 Task: Add Yogi Tea Green Tea Super Antioxidant to the cart.
Action: Mouse moved to (49, 360)
Screenshot: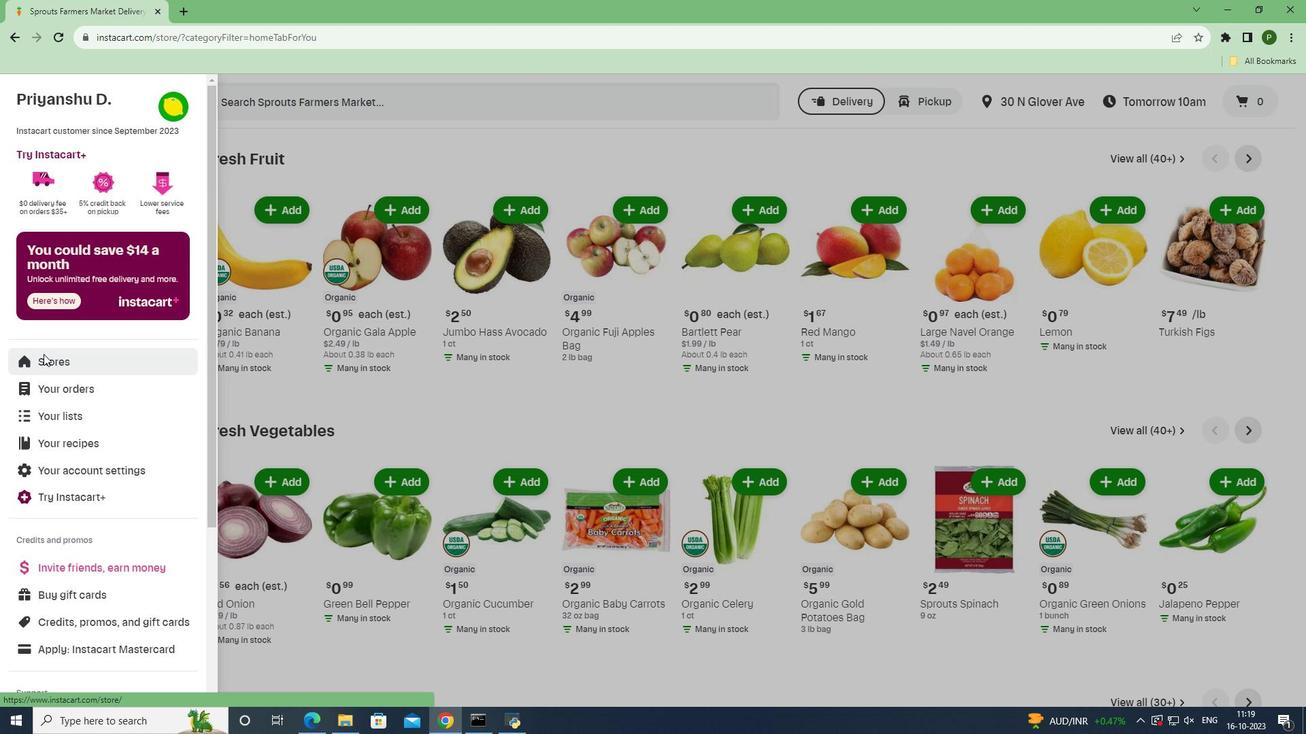 
Action: Mouse pressed left at (49, 360)
Screenshot: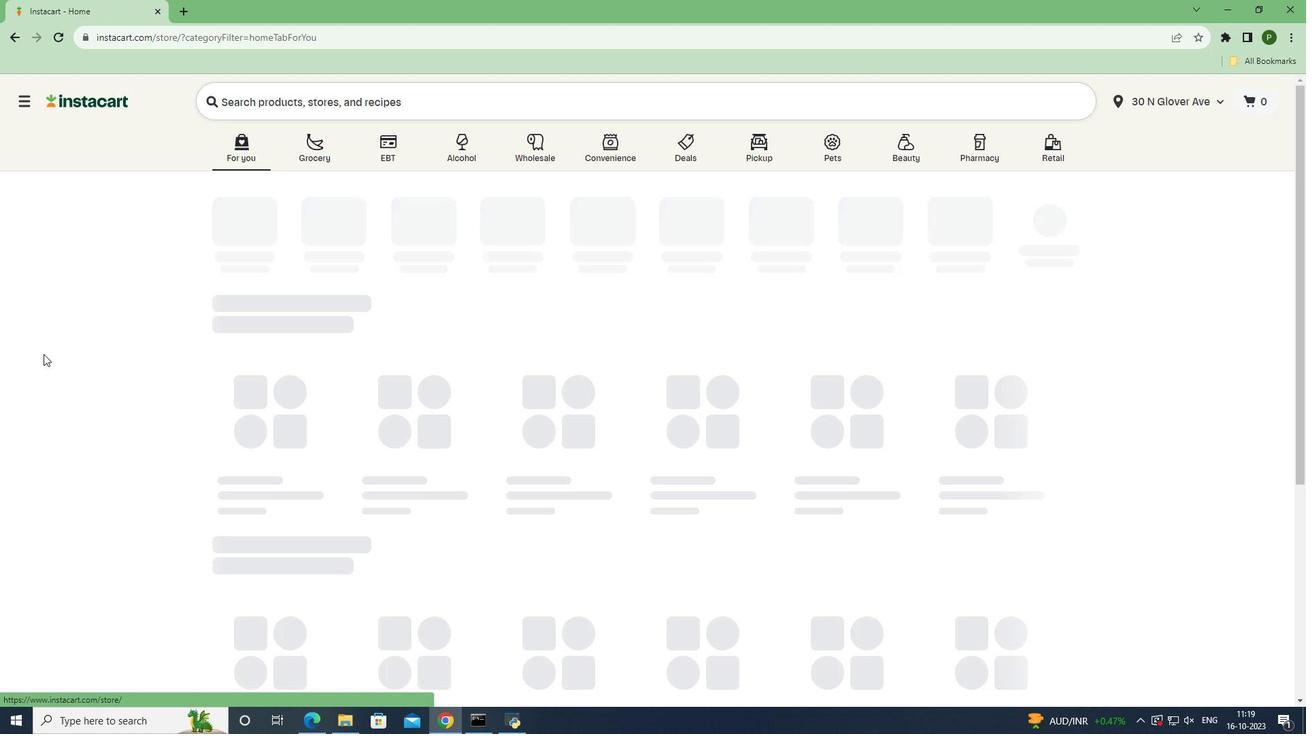 
Action: Mouse moved to (343, 142)
Screenshot: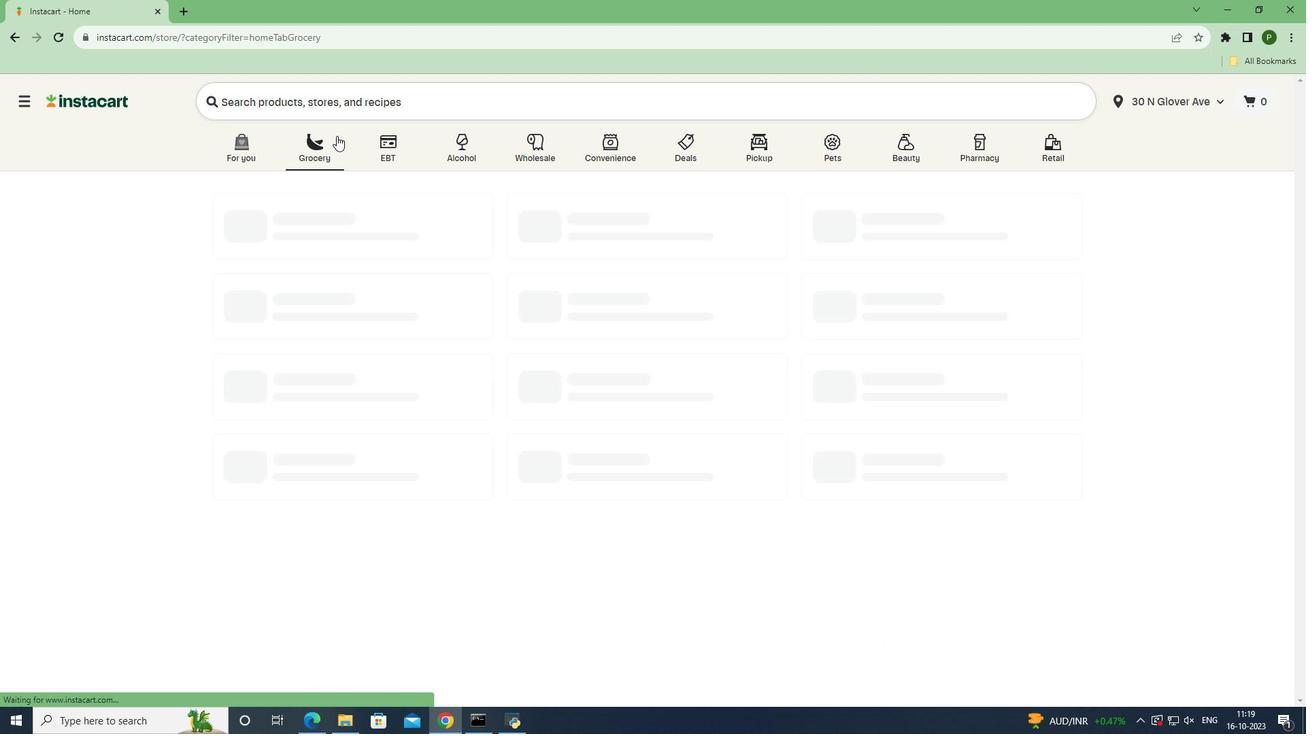 
Action: Mouse pressed left at (343, 142)
Screenshot: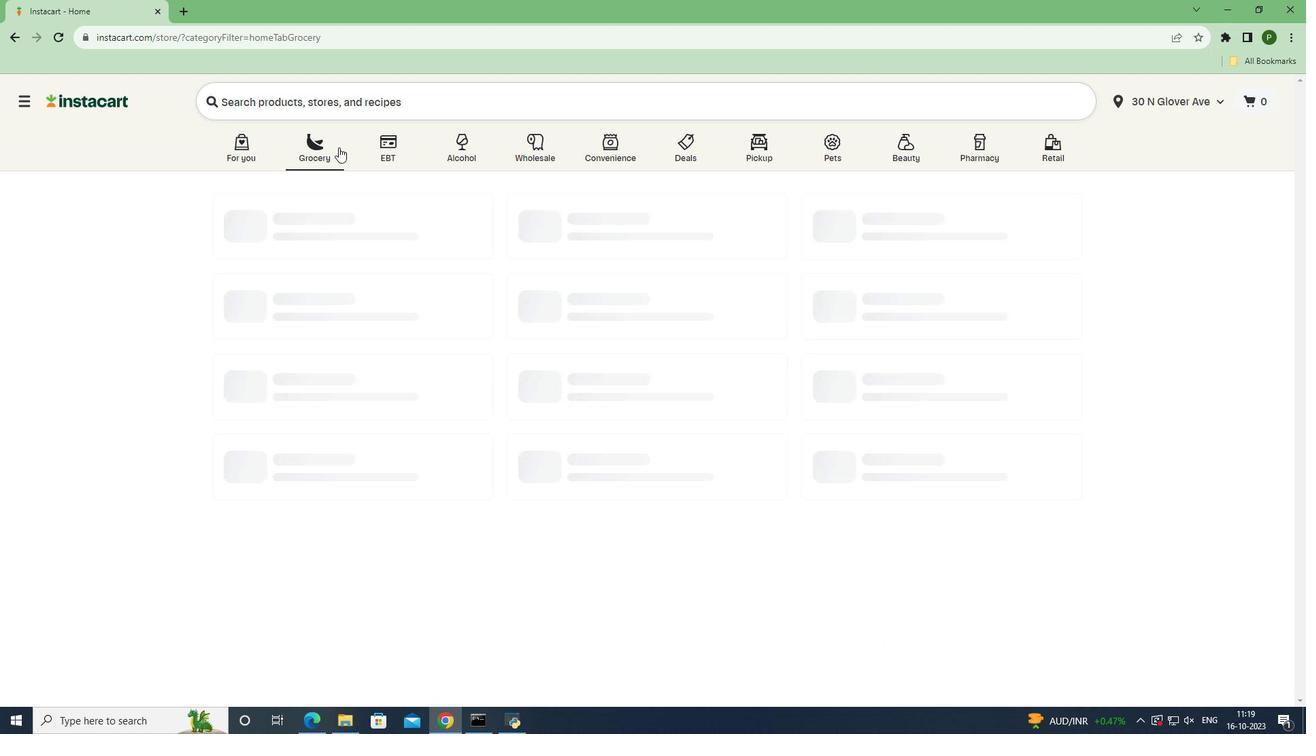 
Action: Mouse moved to (817, 332)
Screenshot: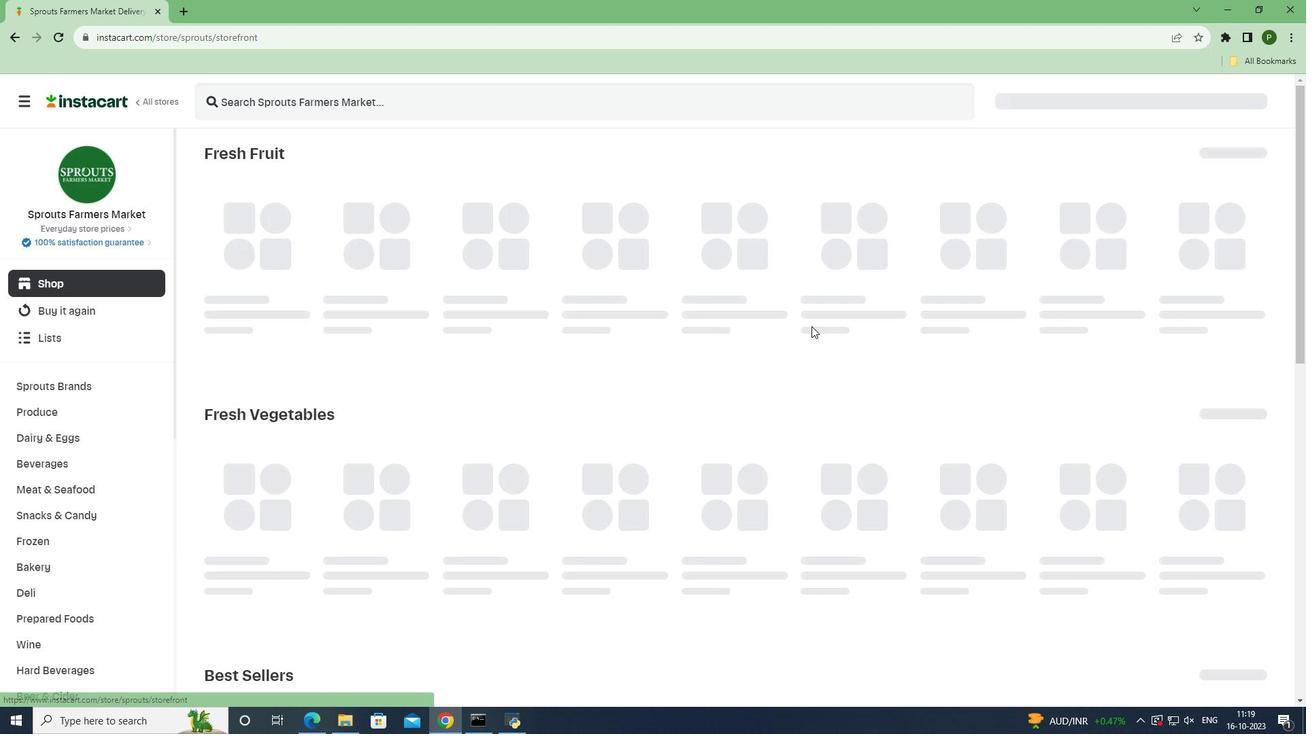 
Action: Mouse pressed left at (817, 332)
Screenshot: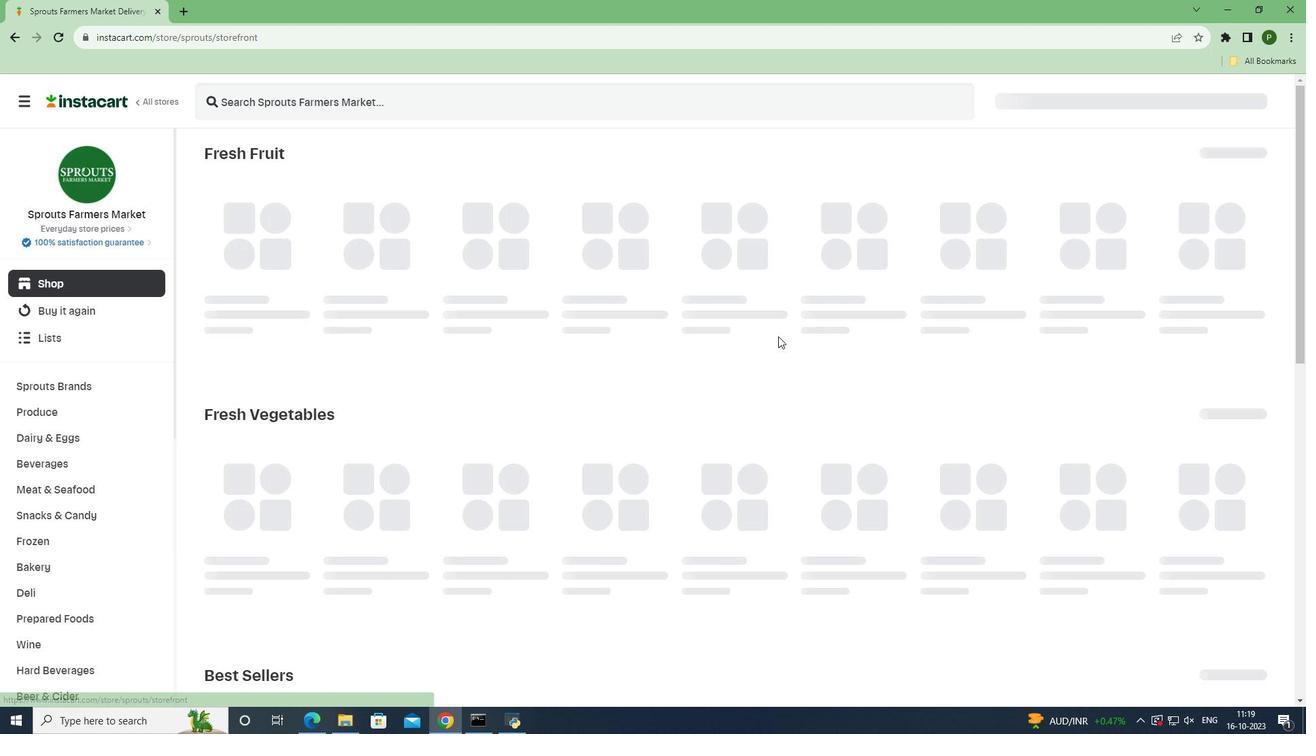 
Action: Mouse moved to (68, 464)
Screenshot: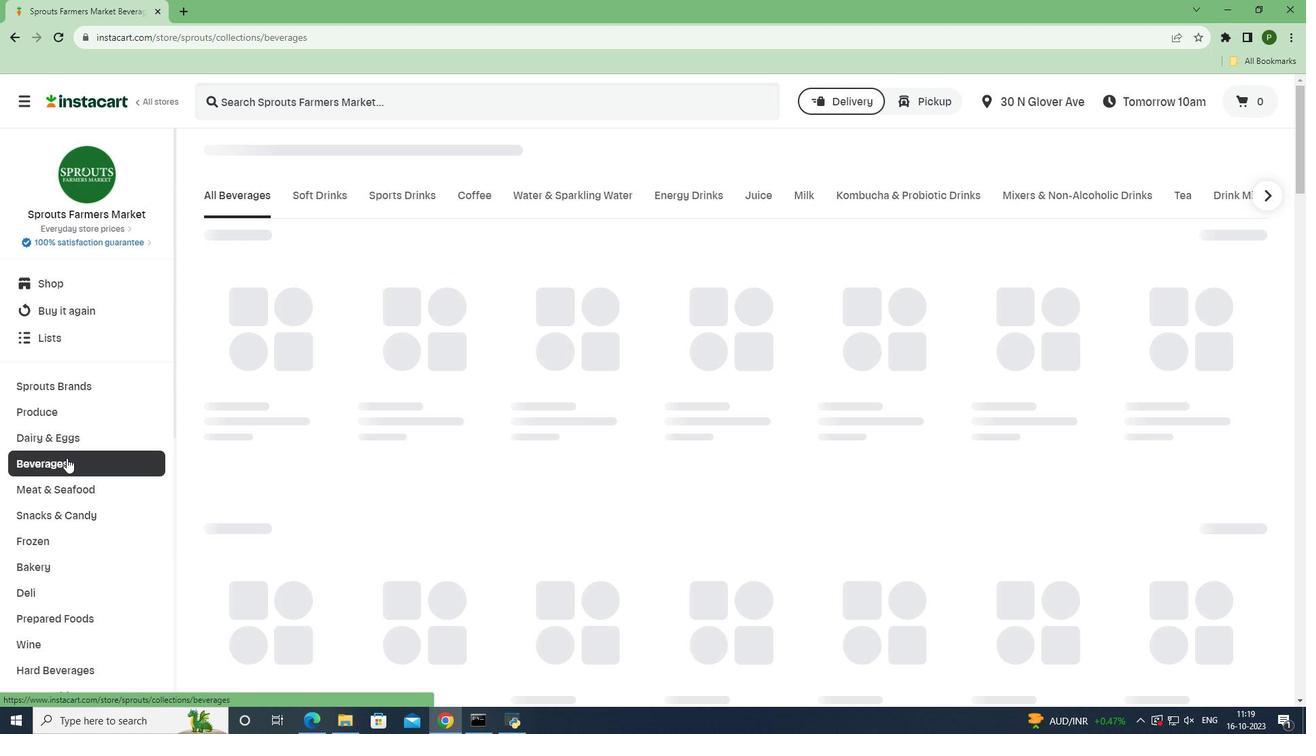 
Action: Mouse pressed left at (68, 464)
Screenshot: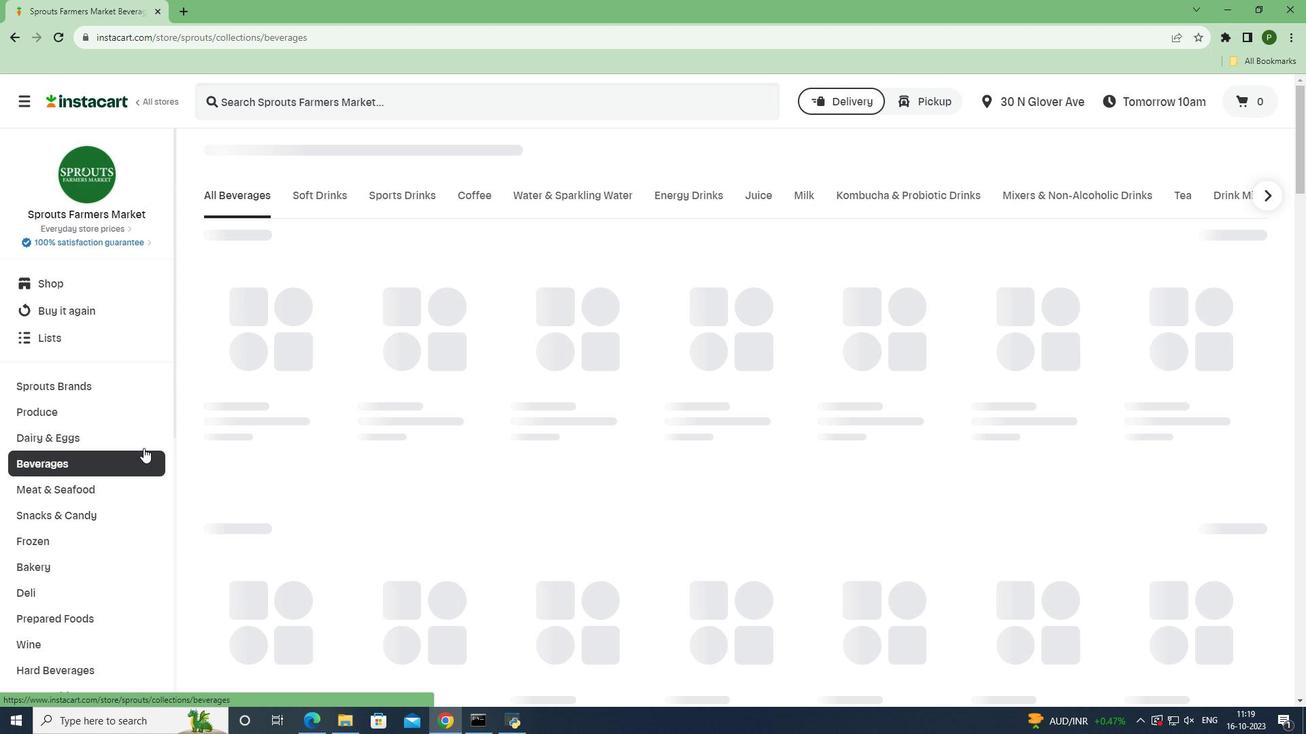 
Action: Mouse moved to (1191, 191)
Screenshot: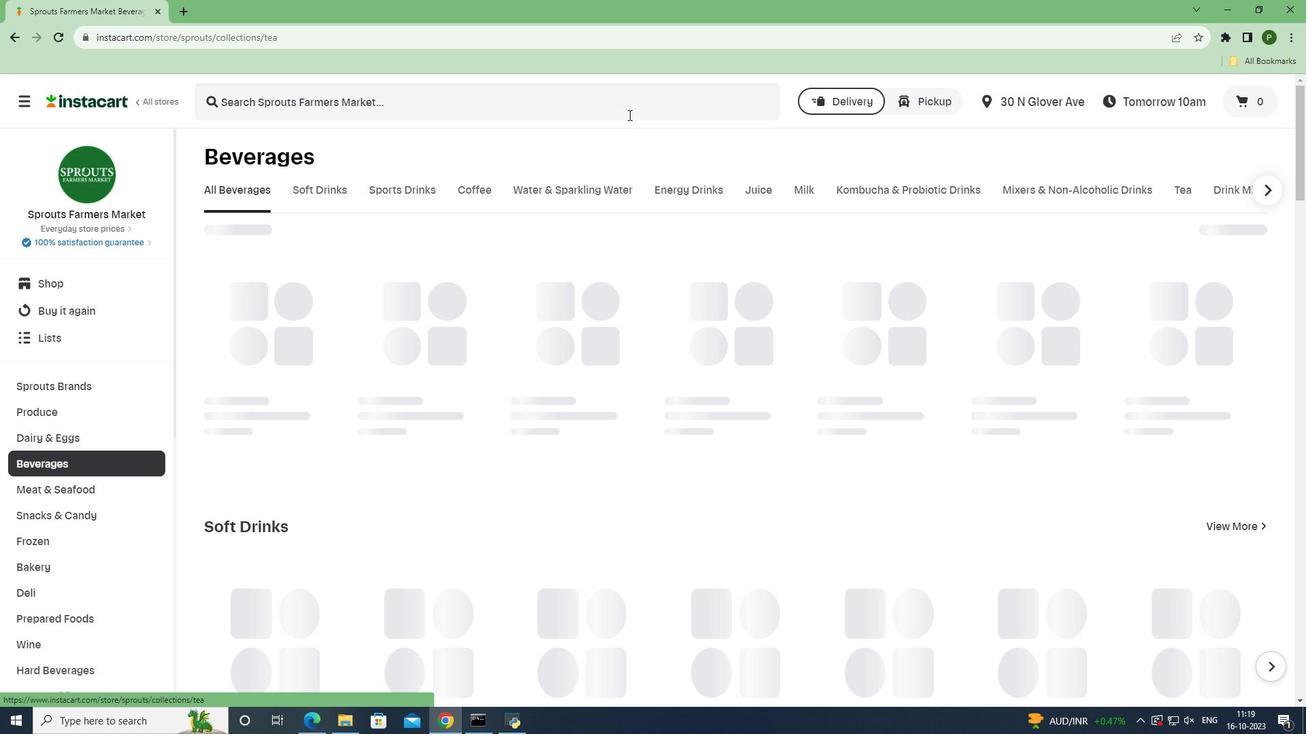
Action: Mouse pressed left at (1191, 191)
Screenshot: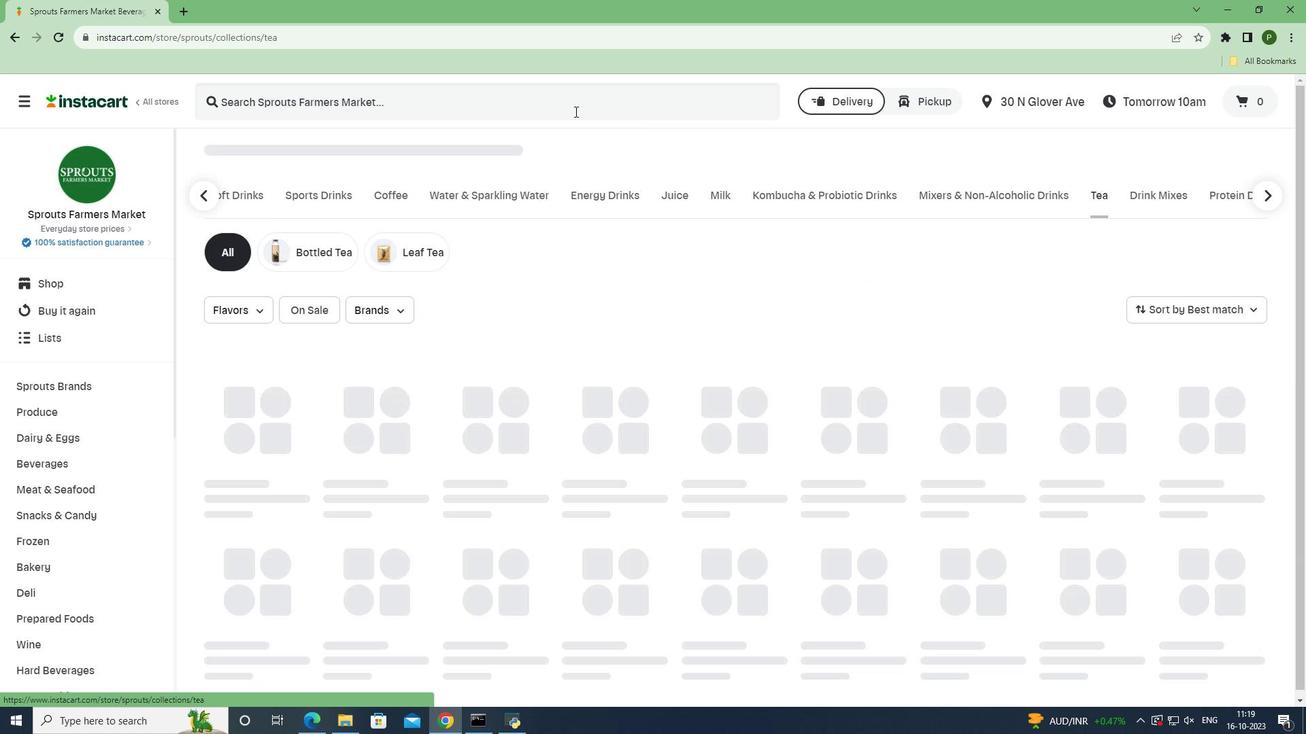 
Action: Mouse moved to (542, 104)
Screenshot: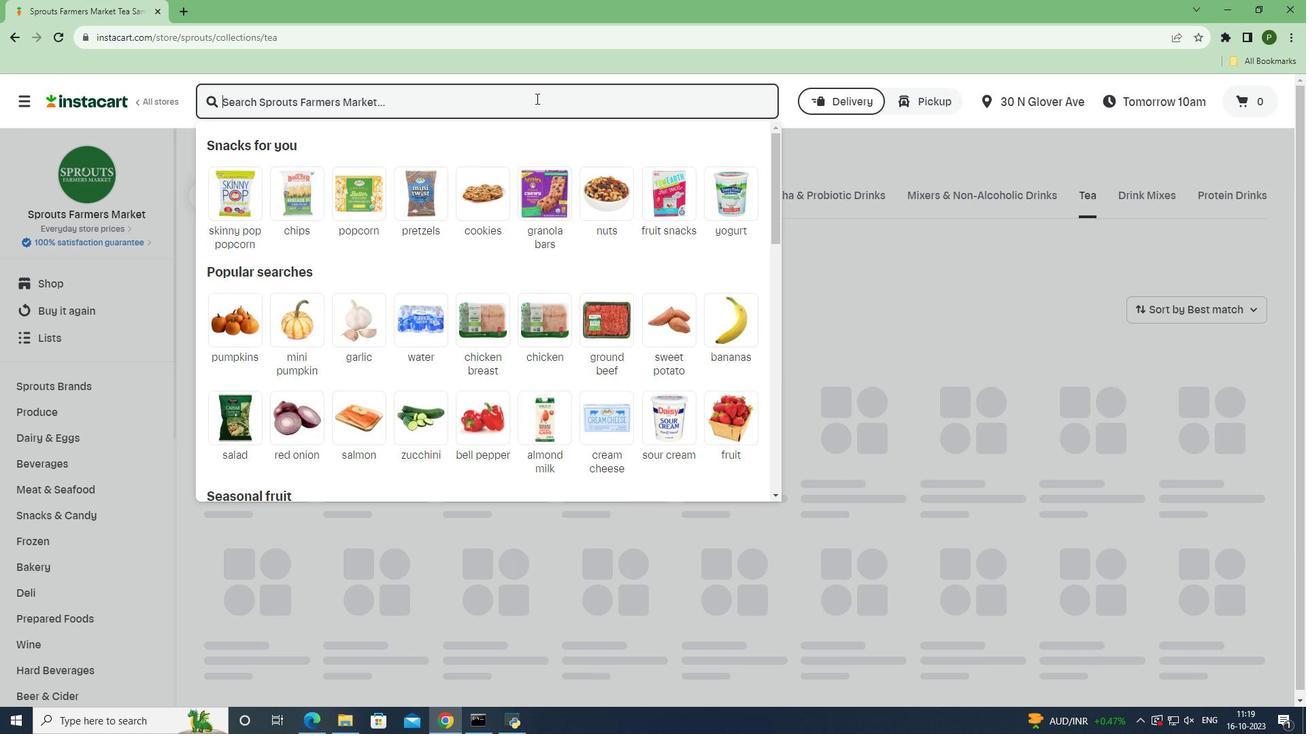 
Action: Mouse pressed left at (542, 104)
Screenshot: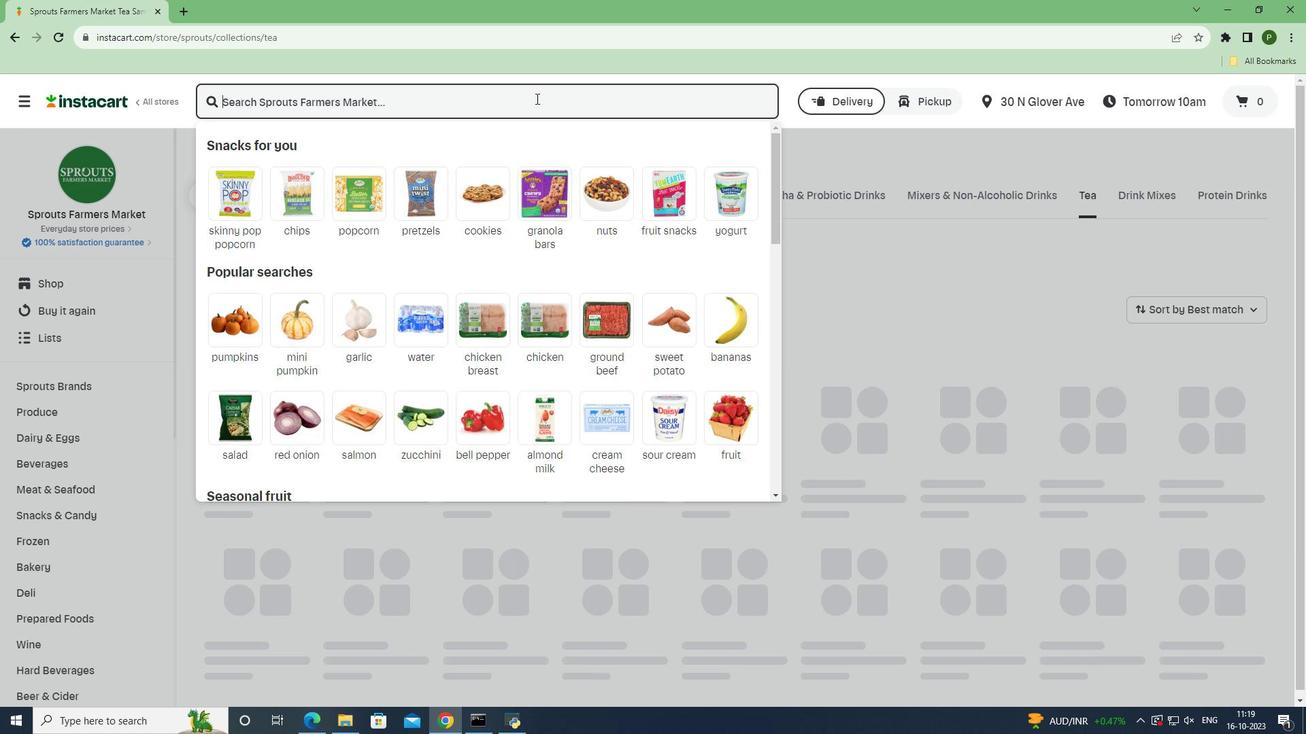
Action: Key pressed <Key.caps_lock>Y<Key.caps_lock>ogi<Key.space><Key.caps_lock>T<Key.caps_lock>ea<Key.space><Key.caps_lock>G<Key.caps_lock>reen<Key.space><Key.caps_lock>T<Key.caps_lock>ea<Key.space><Key.caps_lock>S<Key.caps_lock>uper<Key.space><Key.caps_lock>A<Key.caps_lock>ntioxidant<Key.space><Key.enter>
Screenshot: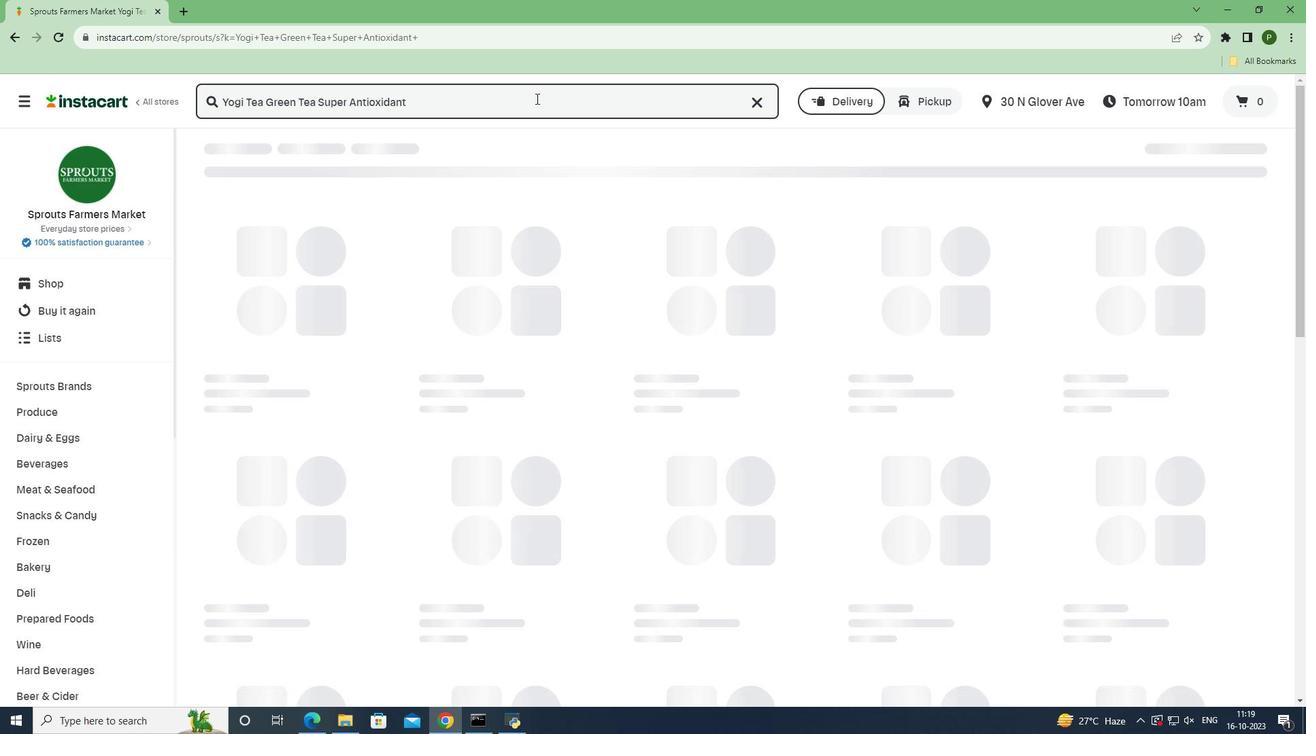 
Action: Mouse moved to (604, 249)
Screenshot: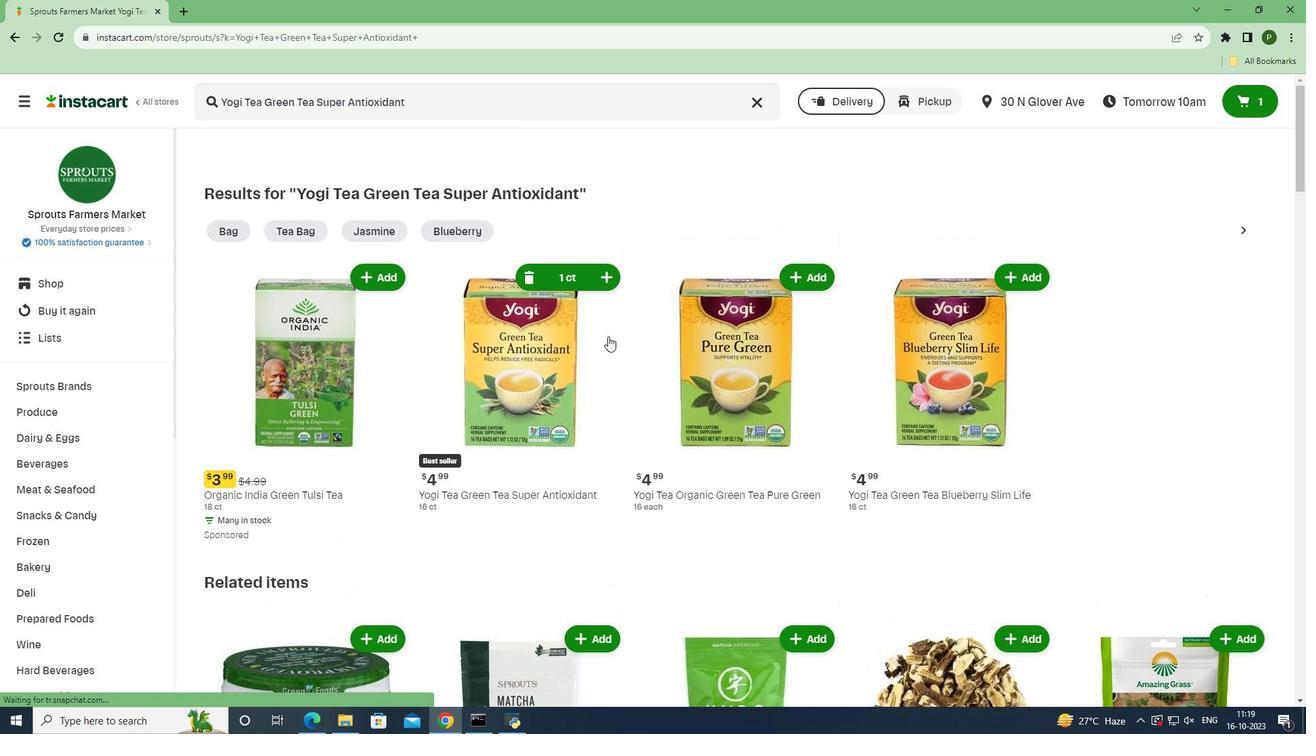 
Action: Mouse pressed left at (604, 249)
Screenshot: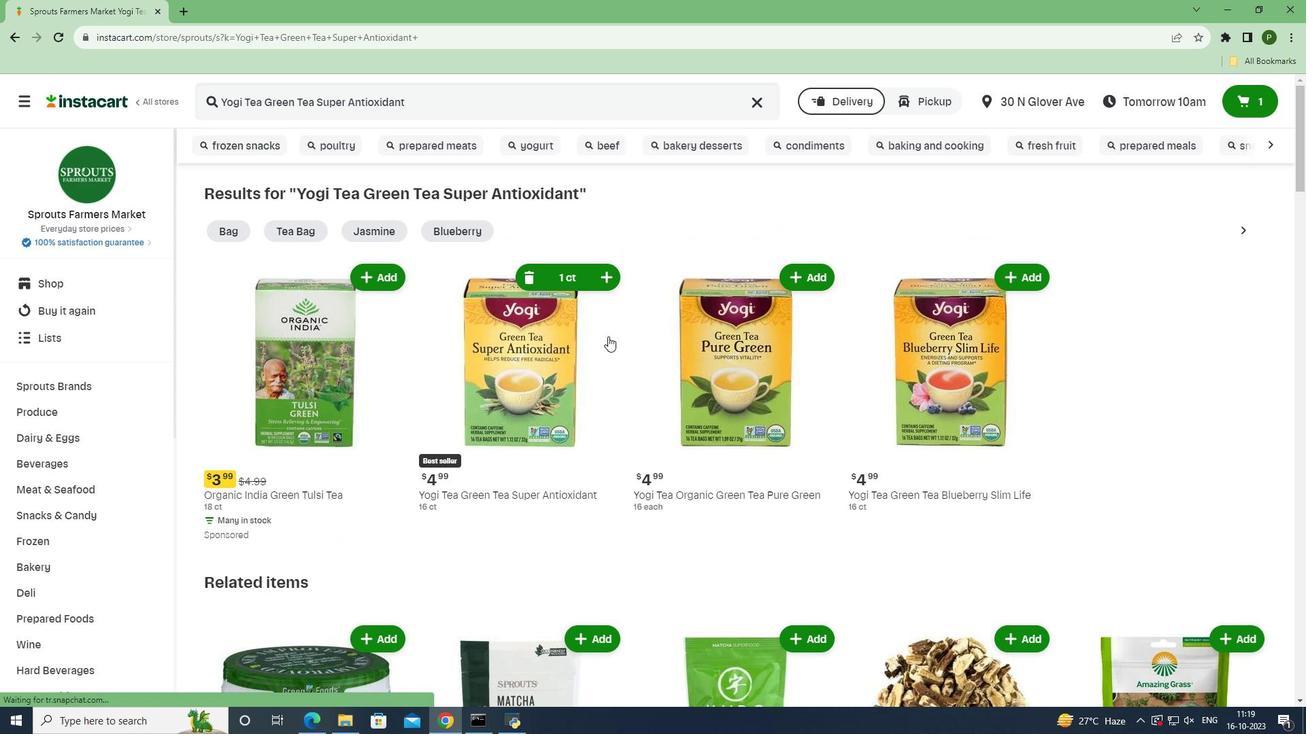 
Action: Mouse moved to (614, 342)
Screenshot: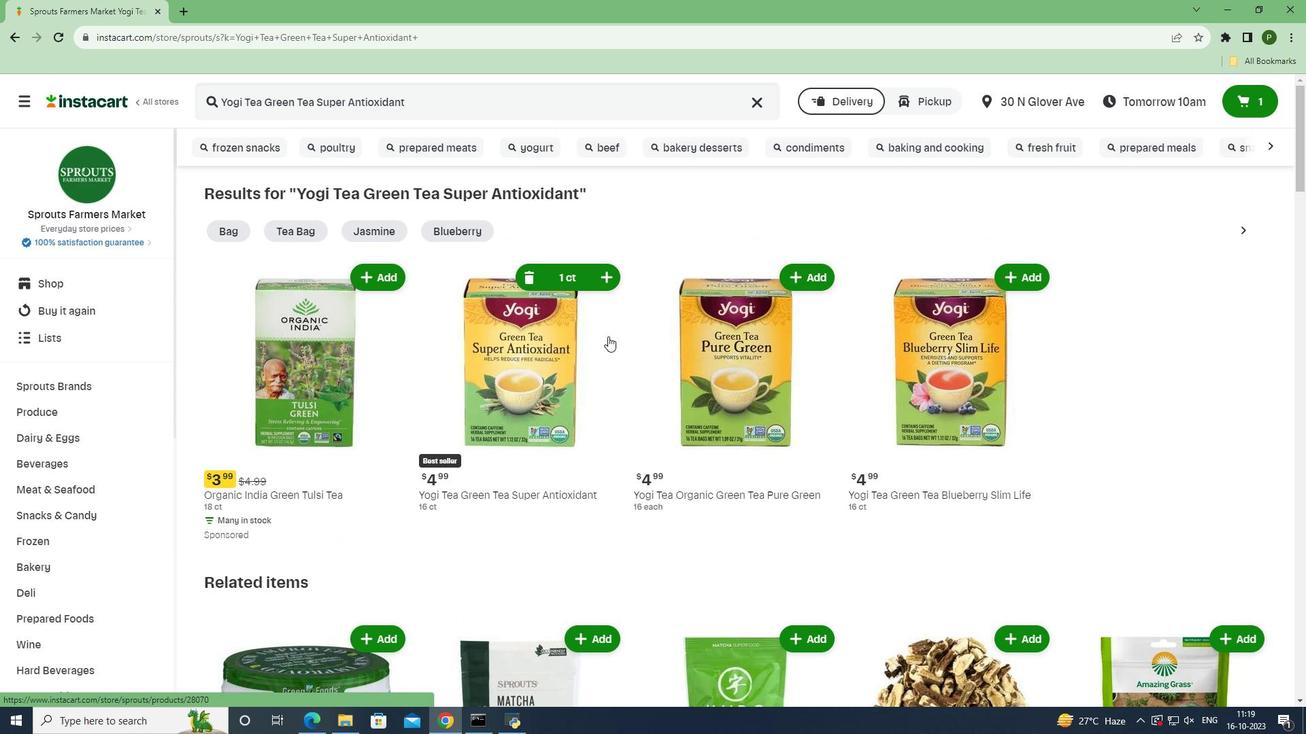 
